 Task: In the  document rulebook.txt Use the tool word Count 'and display word count while typing'. Find the word using Dictionary 'continued'. Below name insert the link: in.linkedin.com
Action: Mouse moved to (299, 378)
Screenshot: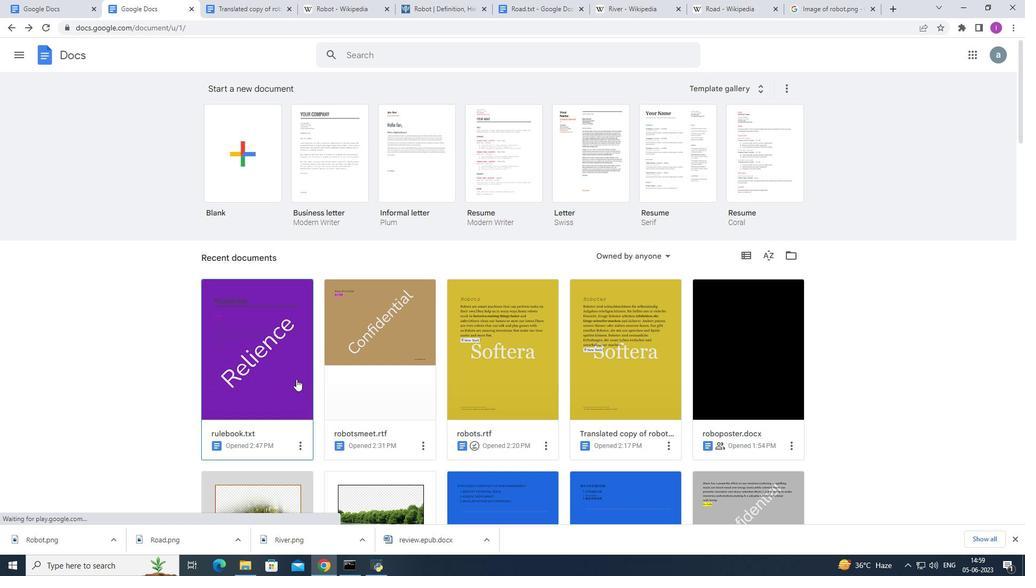 
Action: Mouse pressed left at (299, 378)
Screenshot: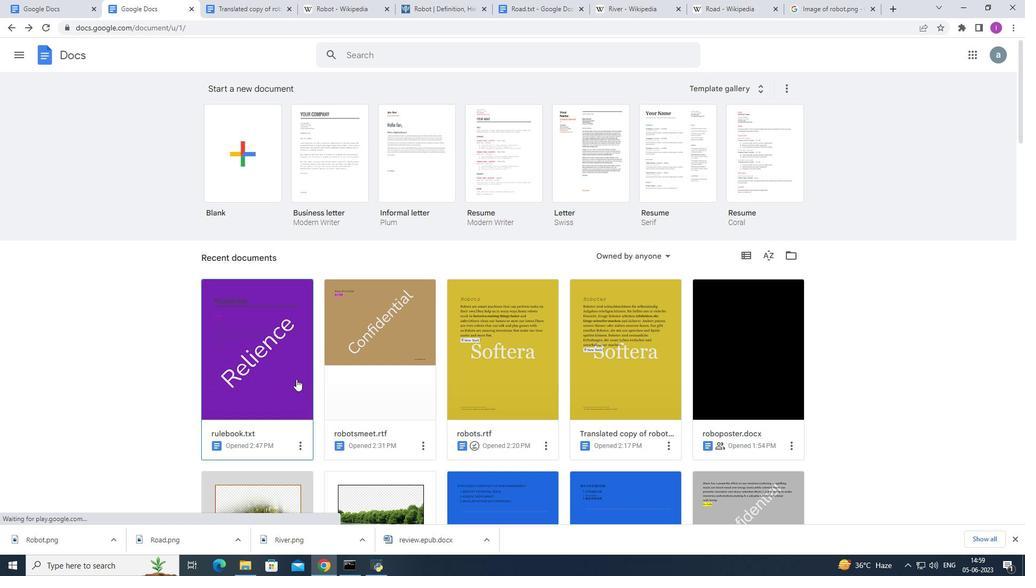 
Action: Mouse moved to (162, 64)
Screenshot: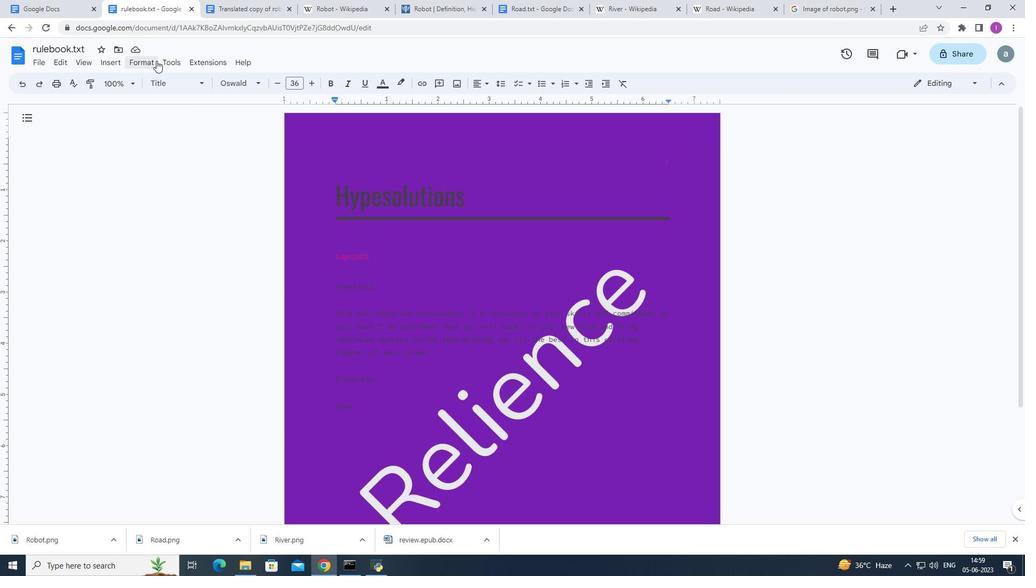 
Action: Mouse pressed left at (162, 64)
Screenshot: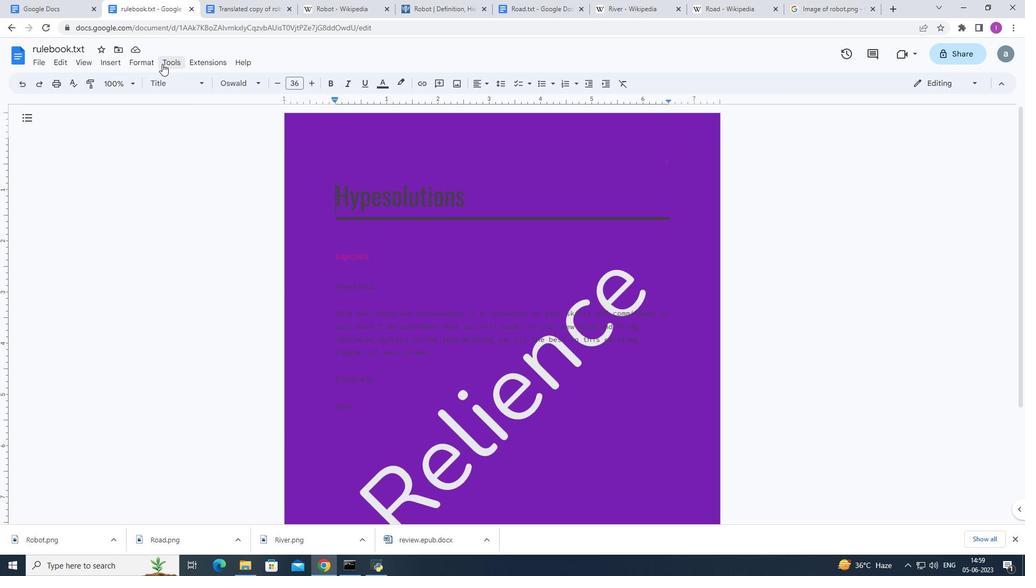 
Action: Mouse moved to (216, 95)
Screenshot: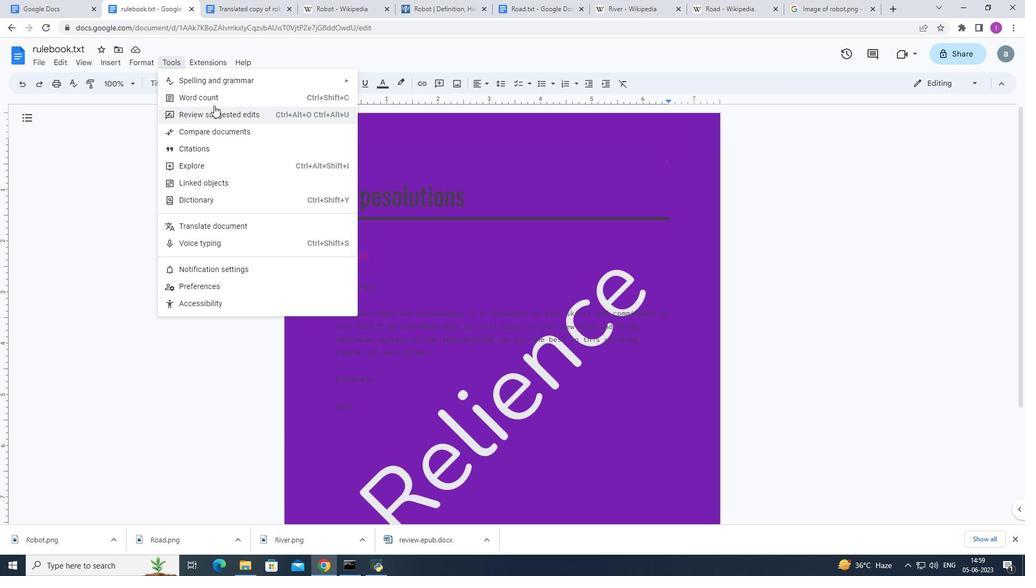 
Action: Mouse pressed left at (216, 95)
Screenshot: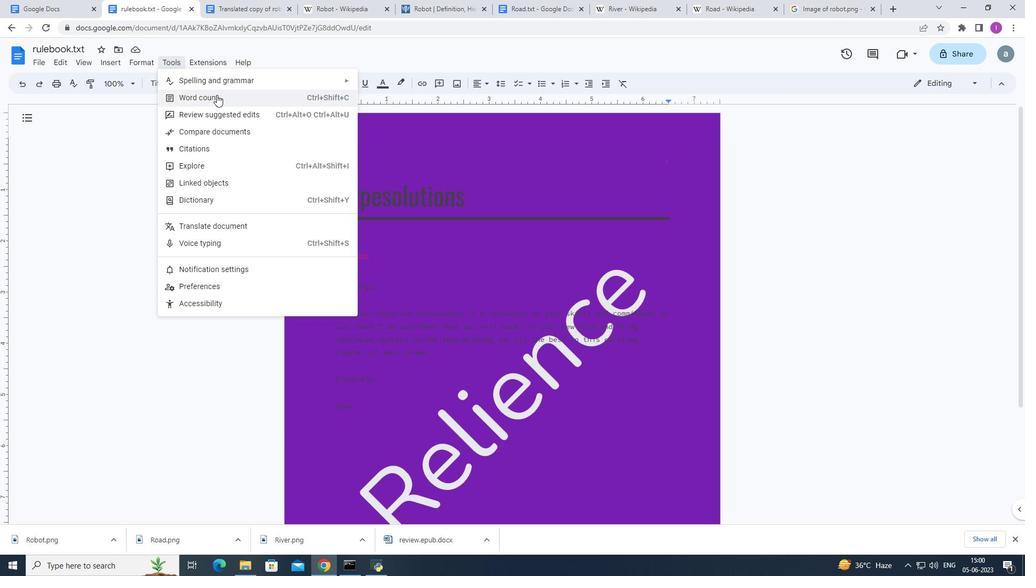 
Action: Mouse moved to (444, 329)
Screenshot: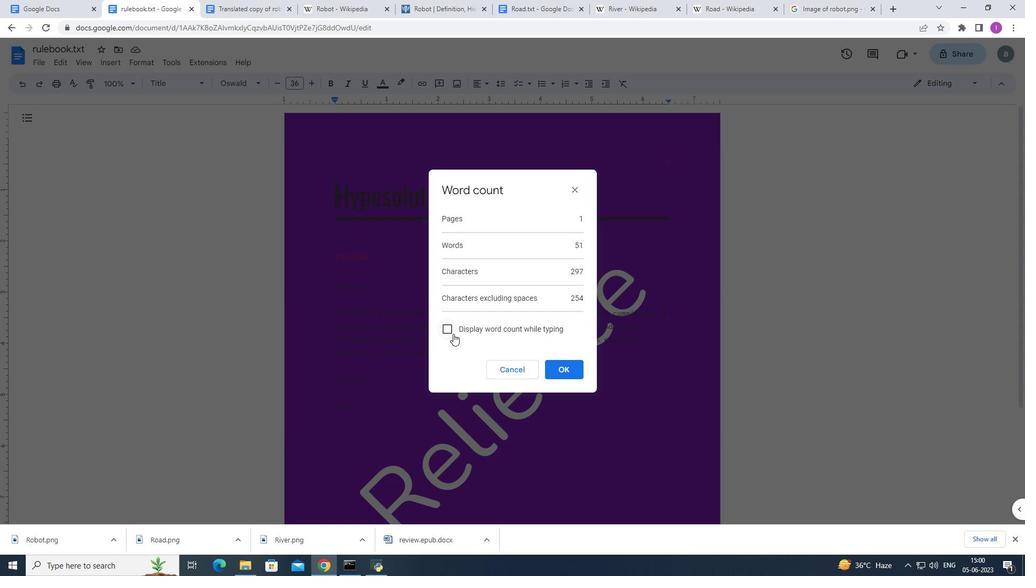 
Action: Mouse pressed left at (444, 329)
Screenshot: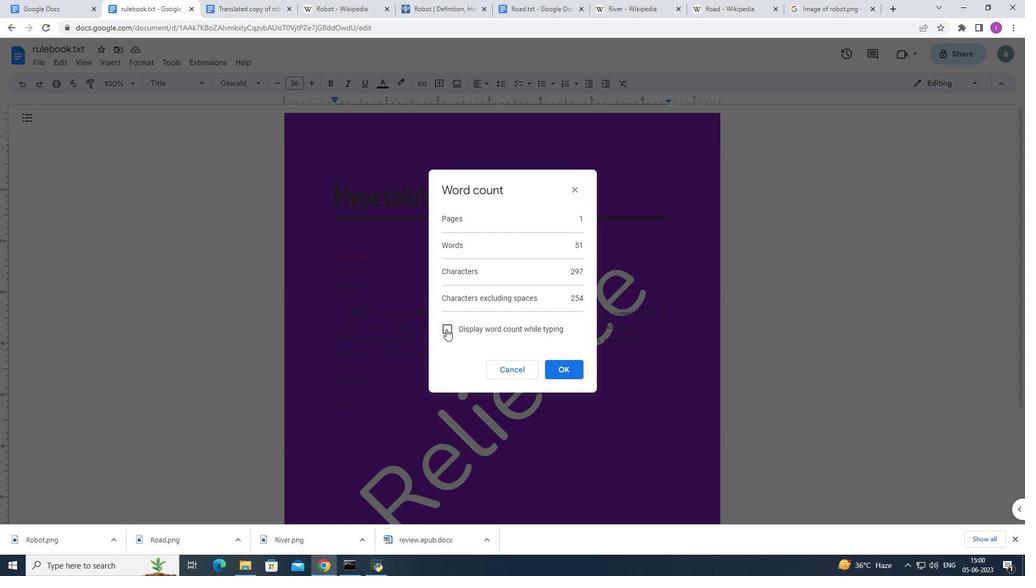 
Action: Mouse moved to (567, 370)
Screenshot: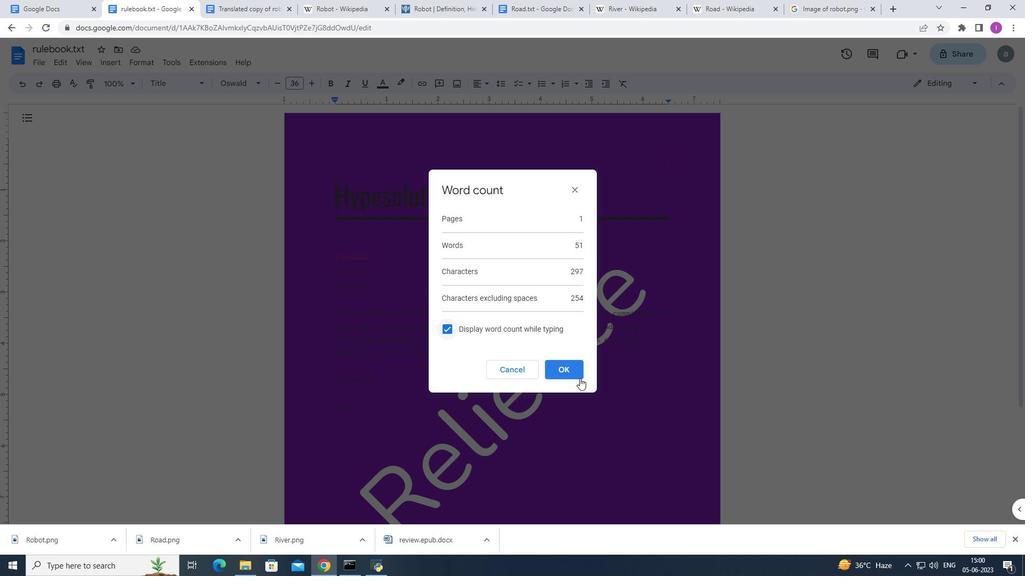 
Action: Mouse pressed left at (567, 370)
Screenshot: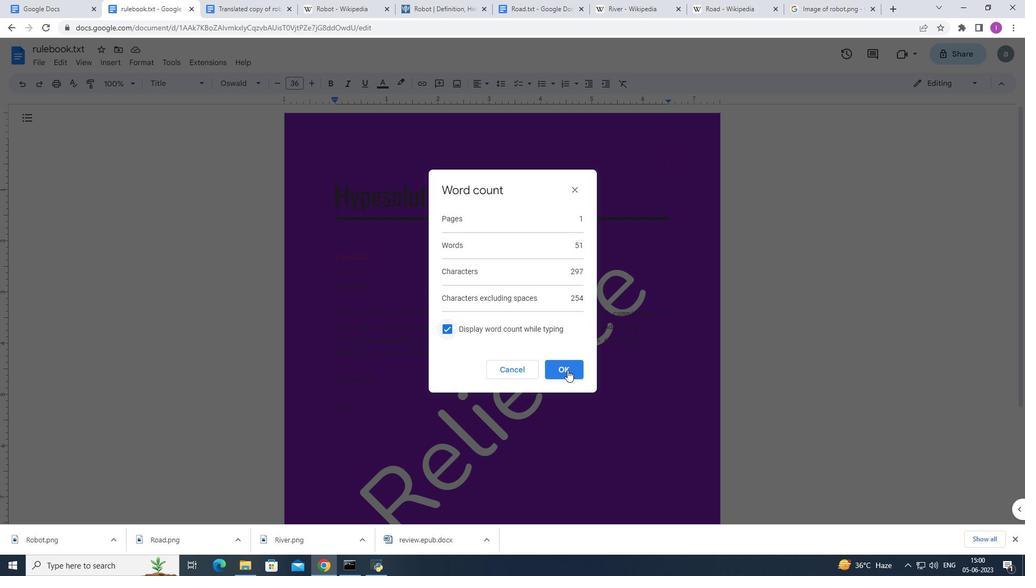 
Action: Mouse moved to (328, 340)
Screenshot: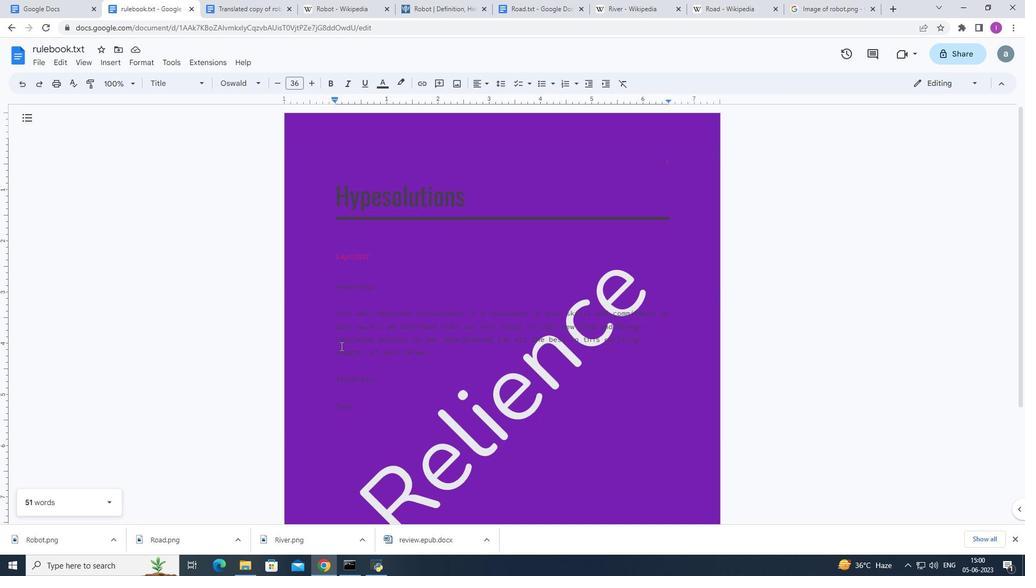 
Action: Mouse pressed left at (328, 340)
Screenshot: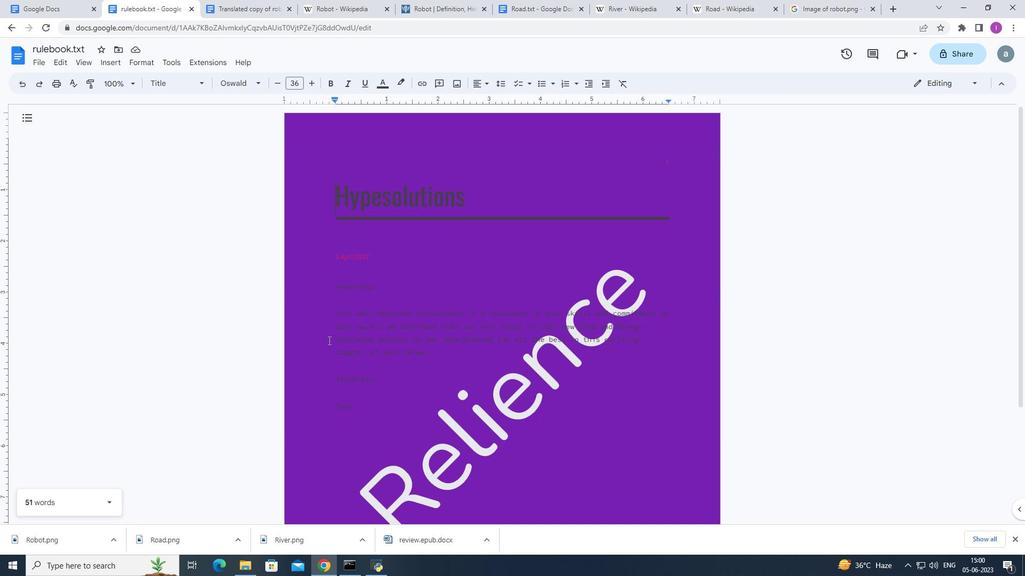 
Action: Mouse moved to (171, 62)
Screenshot: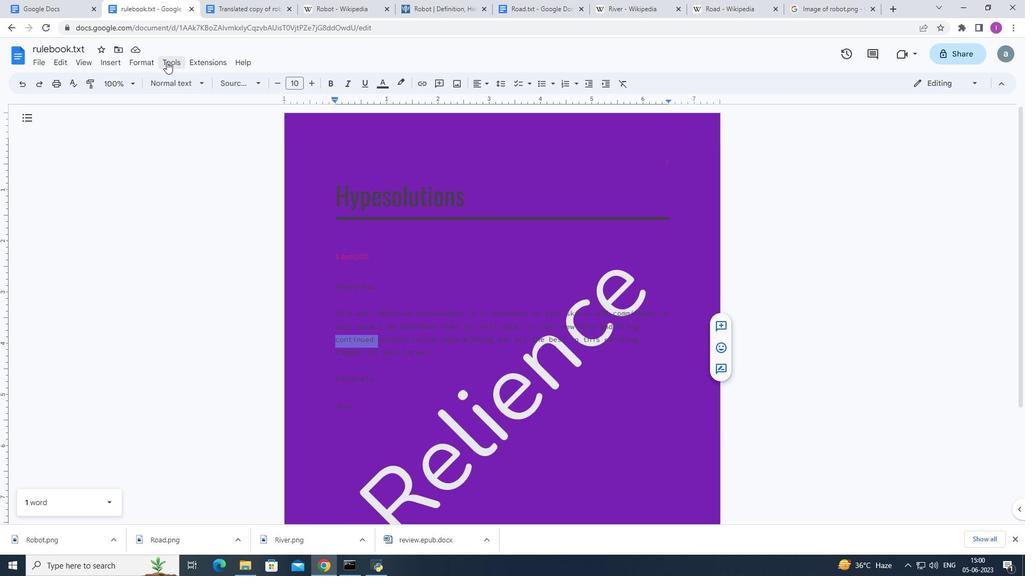 
Action: Mouse pressed left at (171, 62)
Screenshot: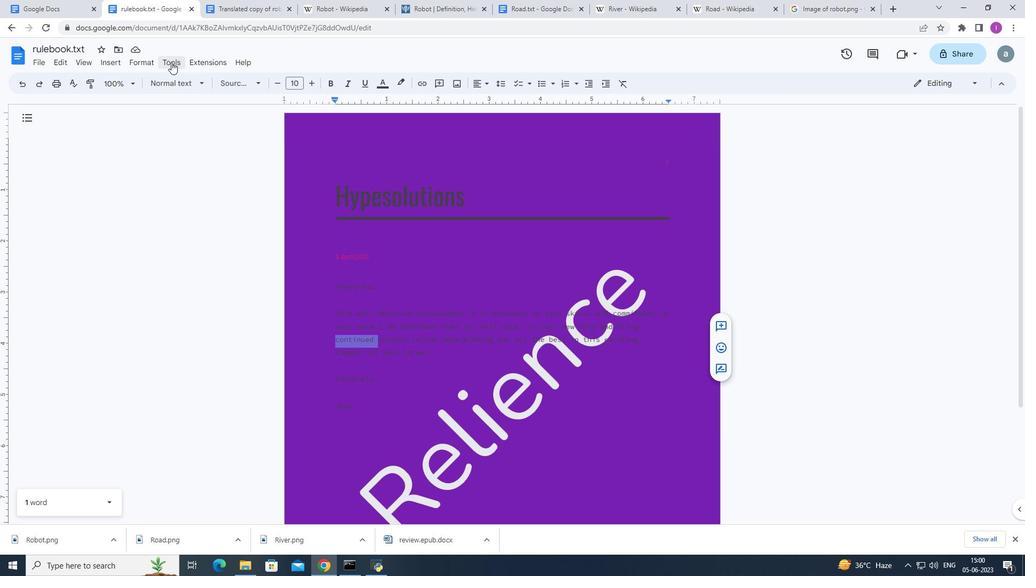 
Action: Mouse moved to (213, 196)
Screenshot: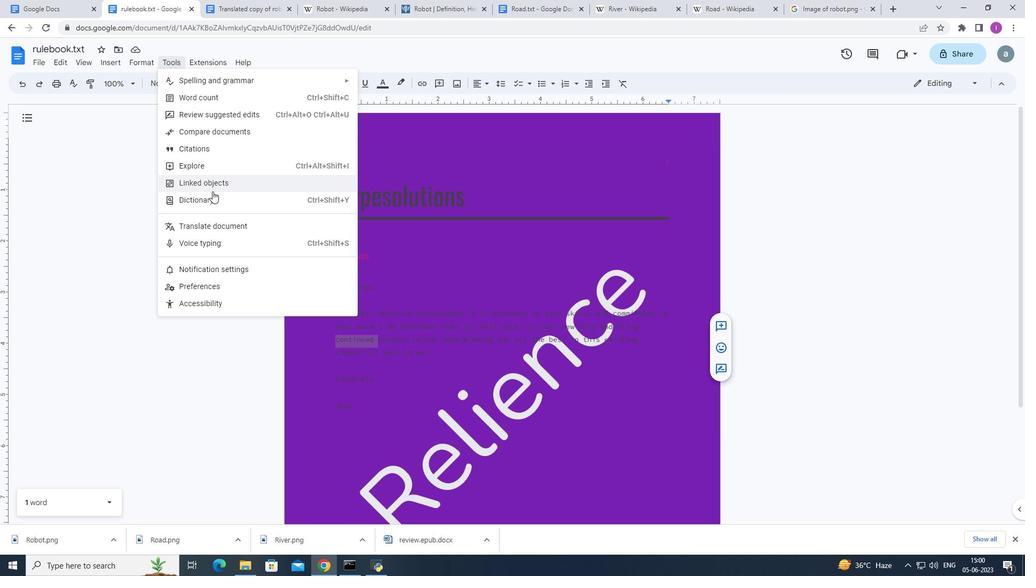 
Action: Mouse pressed left at (213, 196)
Screenshot: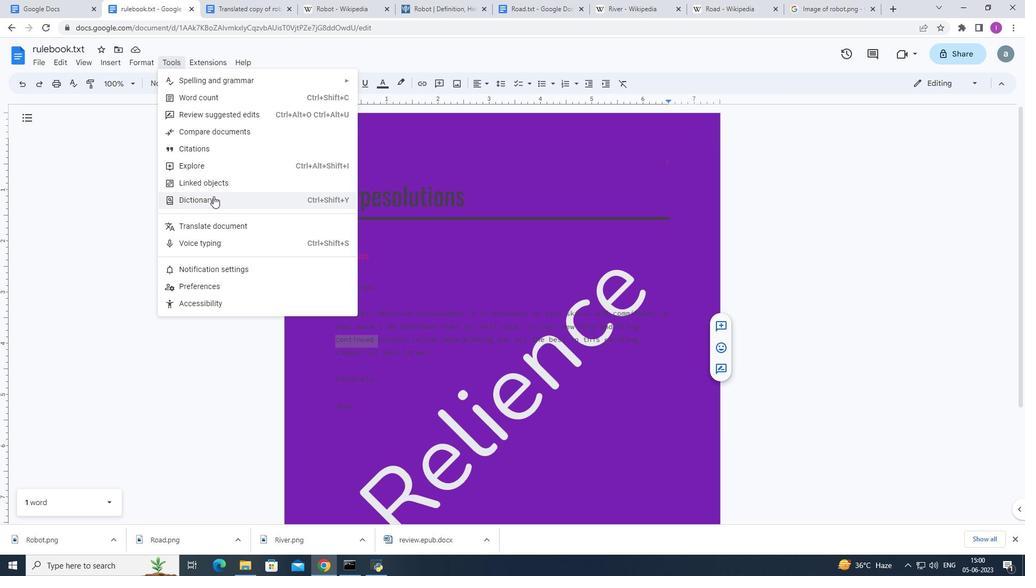
Action: Mouse moved to (279, 414)
Screenshot: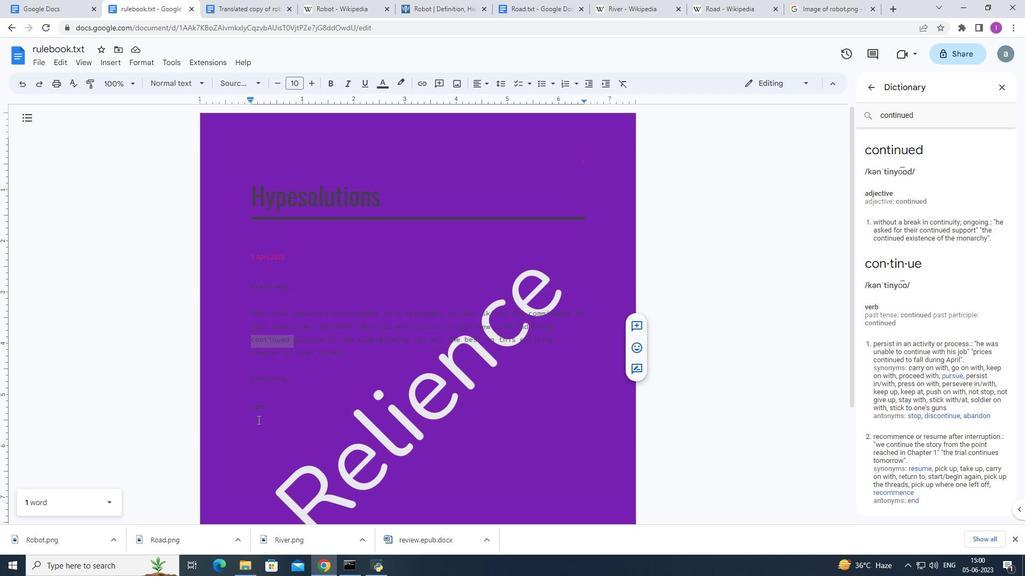 
Action: Mouse pressed left at (279, 414)
Screenshot: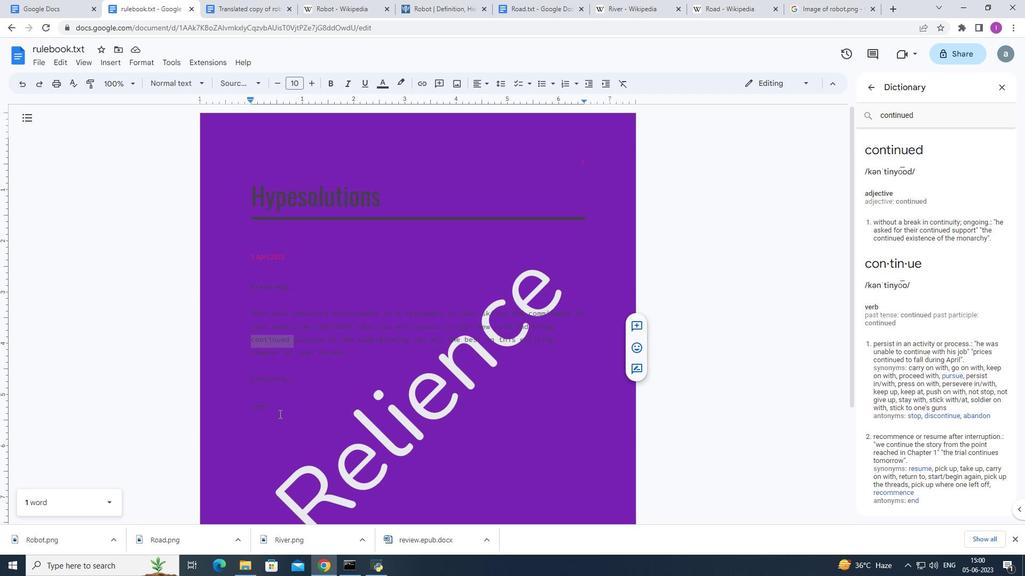 
Action: Key pressed <Key.enter>
Screenshot: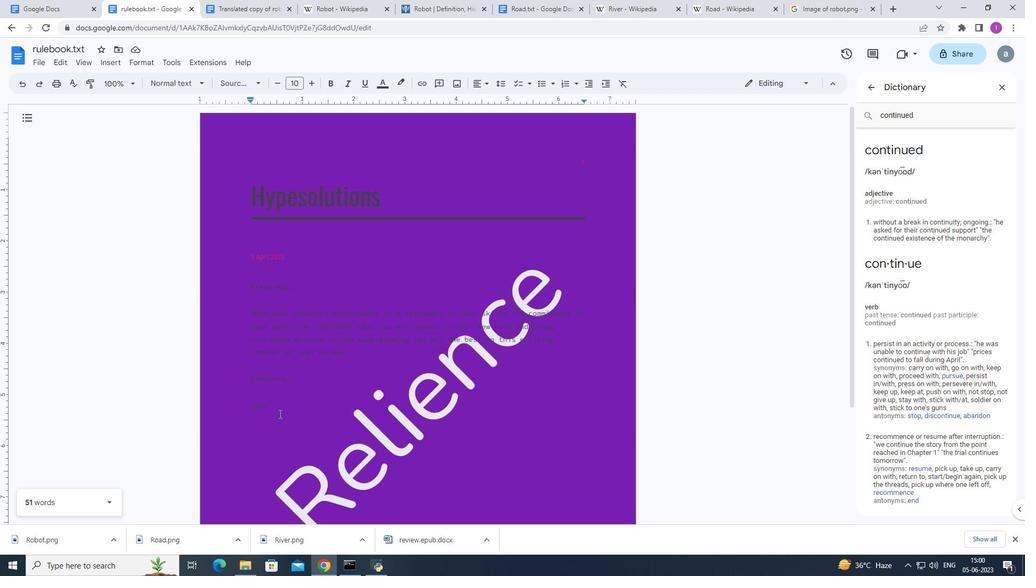 
Action: Mouse moved to (104, 64)
Screenshot: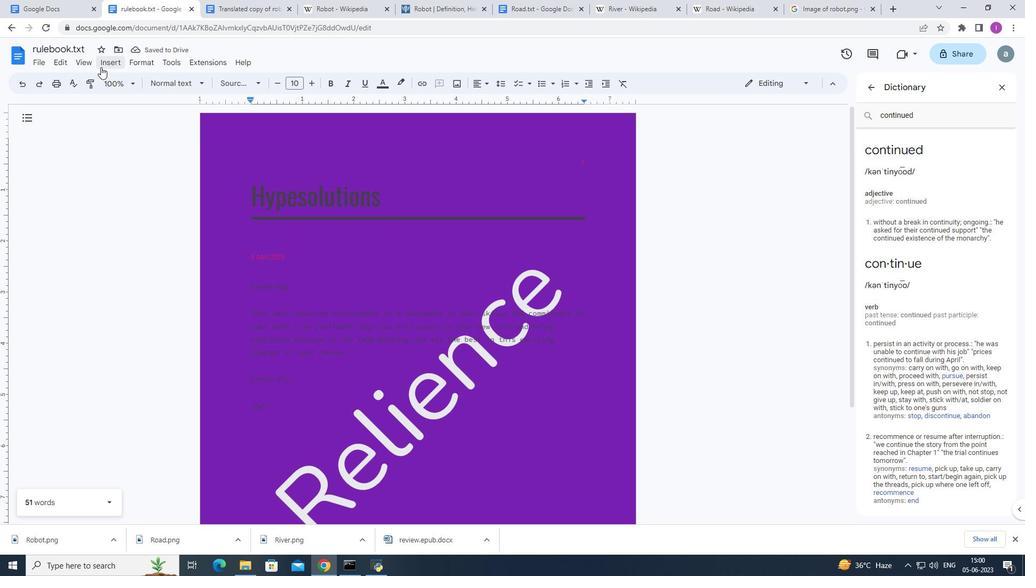 
Action: Mouse pressed left at (104, 64)
Screenshot: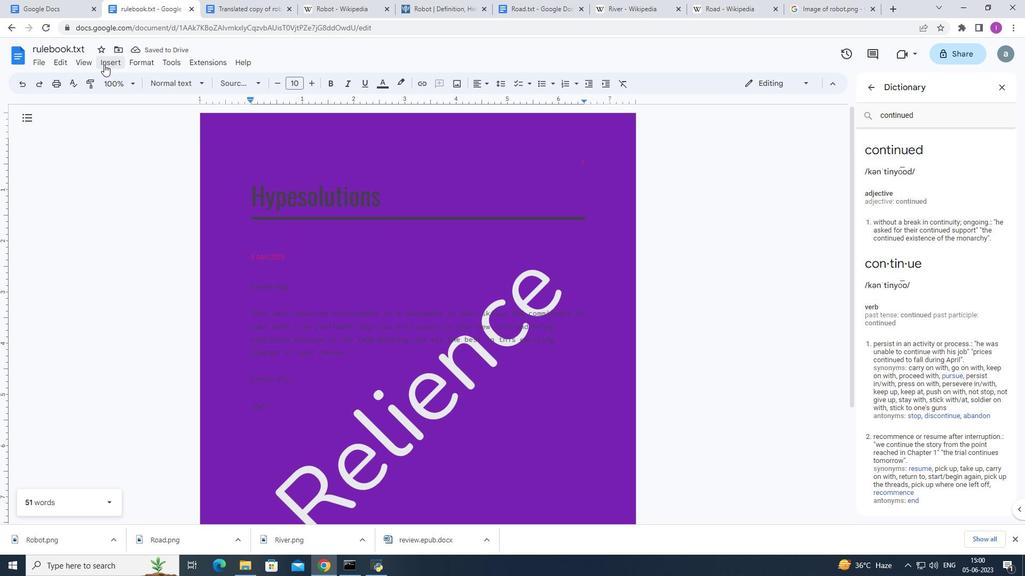 
Action: Mouse moved to (154, 389)
Screenshot: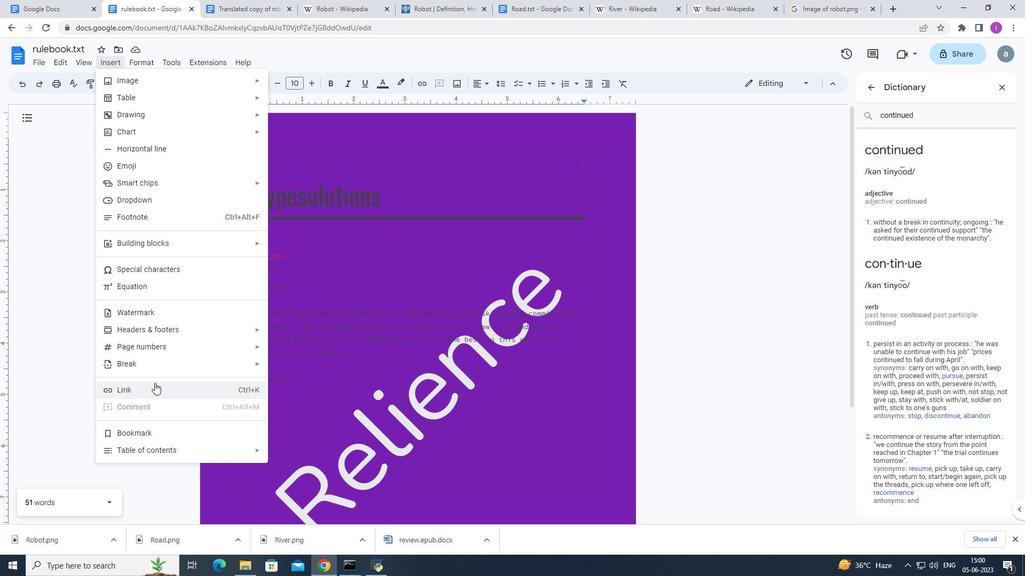 
Action: Mouse pressed left at (154, 389)
Screenshot: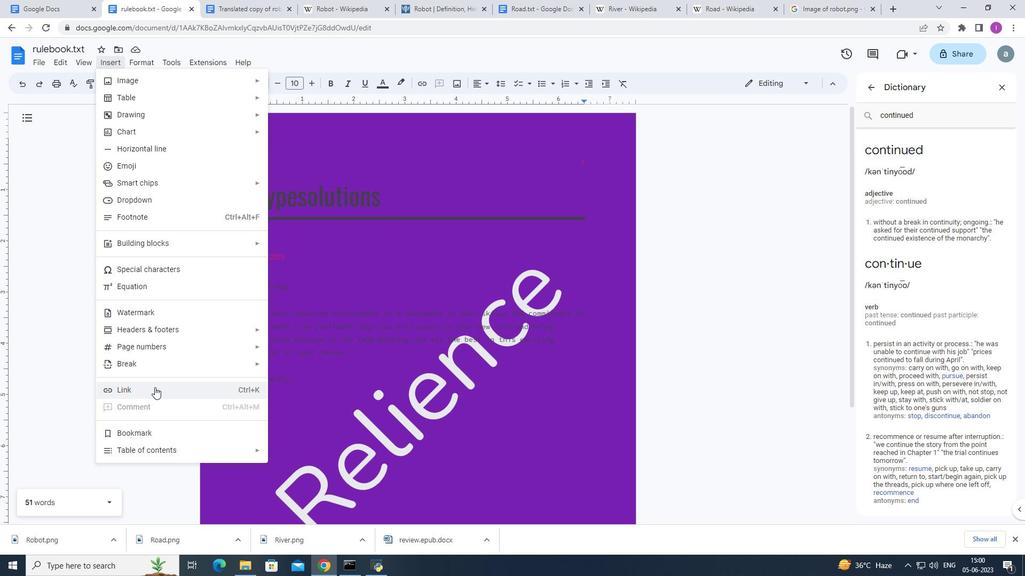 
Action: Mouse moved to (274, 340)
Screenshot: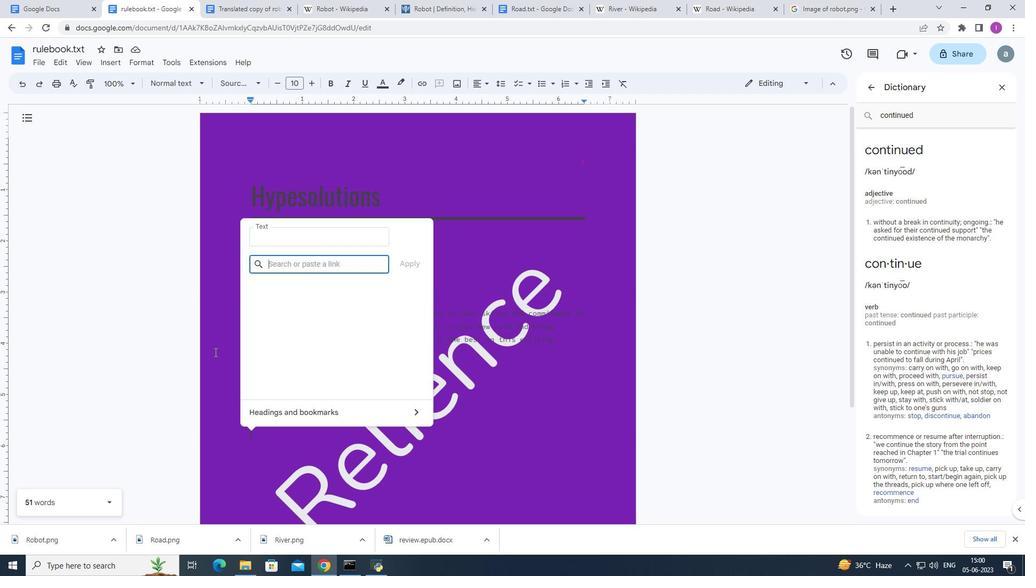
Action: Key pressed www.<Key.backspace><Key.backspace><Key.backspace><Key.backspace><Key.backspace>im<Key.backspace>n.linedin.com
Screenshot: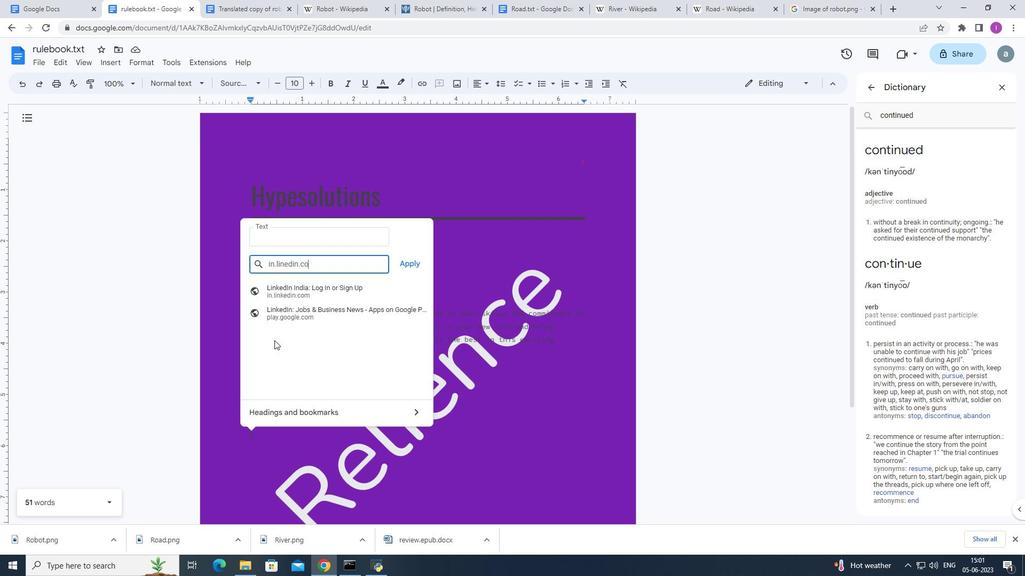 
Action: Mouse moved to (404, 262)
Screenshot: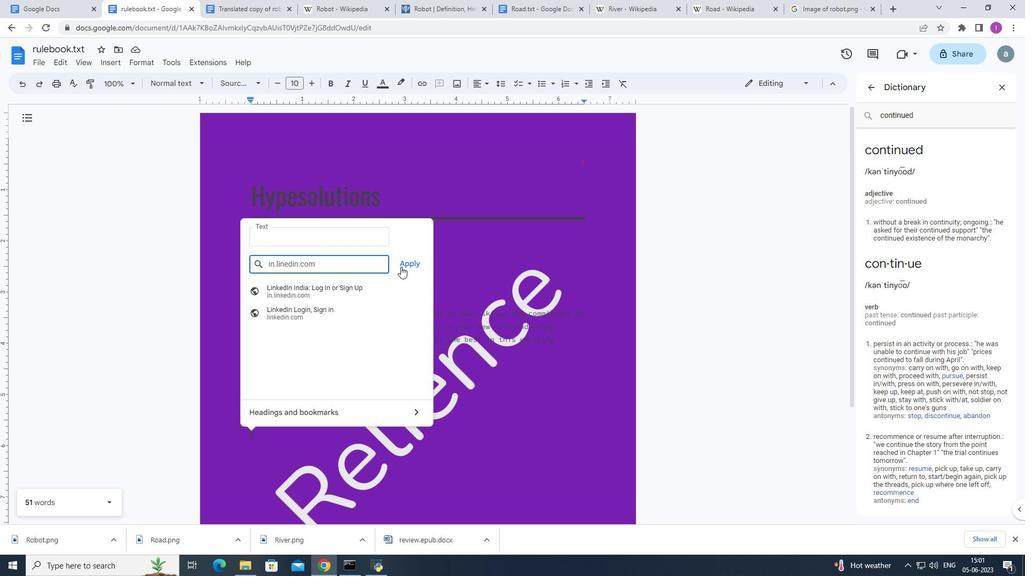 
Action: Mouse pressed left at (404, 262)
Screenshot: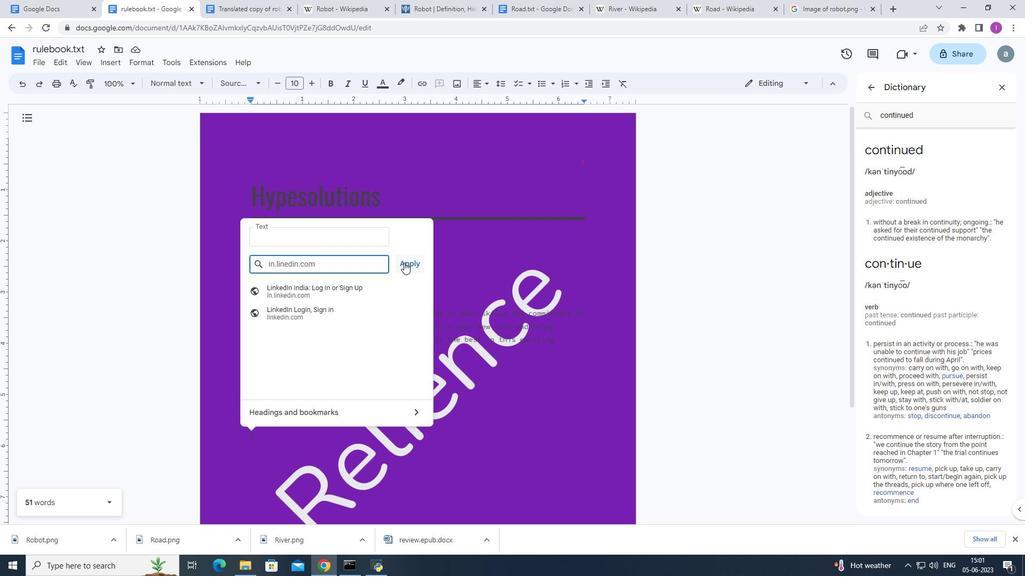 
Action: Mouse moved to (201, 249)
Screenshot: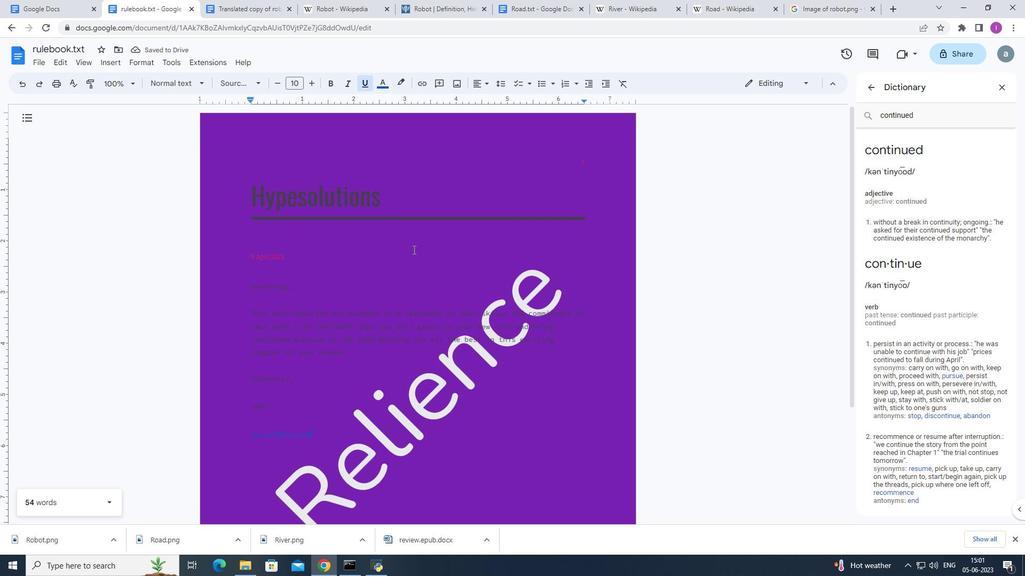 
